 Task: Visit on life page and check hows the life of Bank of America
Action: Mouse moved to (366, 400)
Screenshot: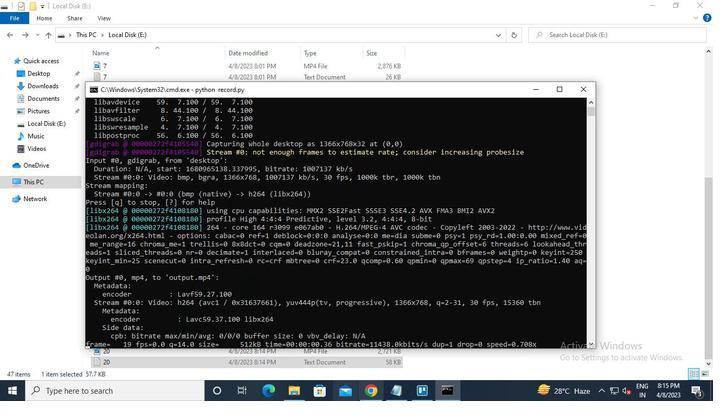 
Action: Mouse pressed left at (366, 400)
Screenshot: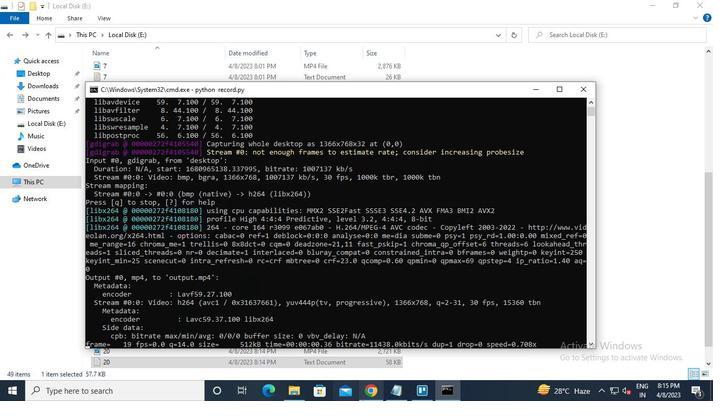 
Action: Mouse moved to (318, 70)
Screenshot: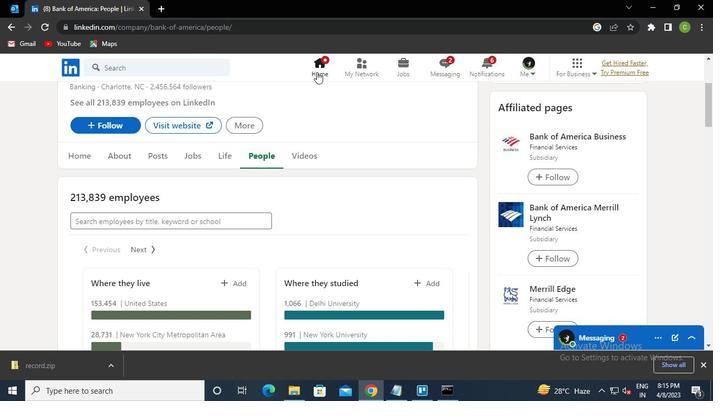 
Action: Mouse pressed left at (318, 70)
Screenshot: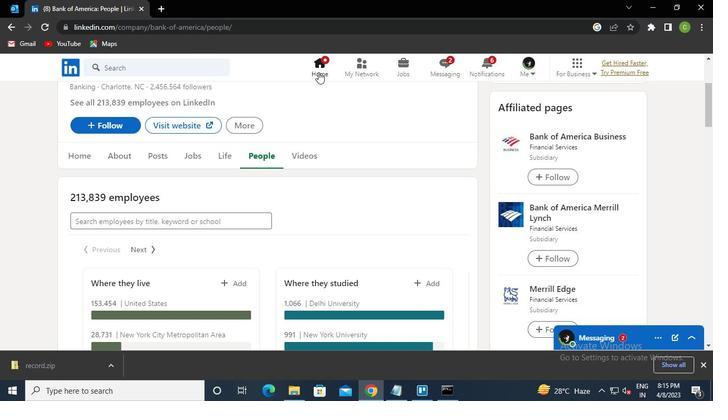 
Action: Mouse moved to (161, 68)
Screenshot: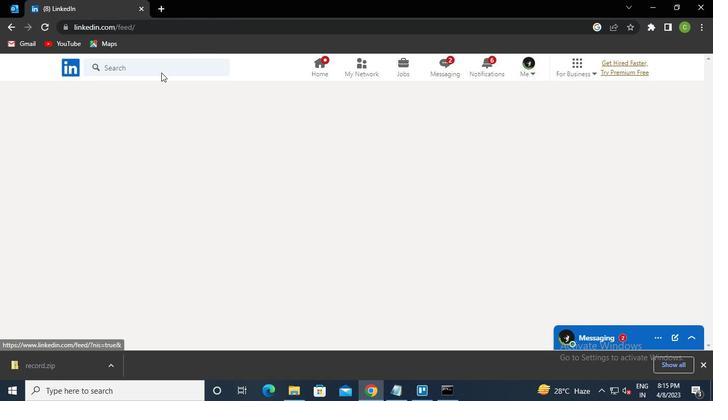 
Action: Mouse pressed left at (161, 68)
Screenshot: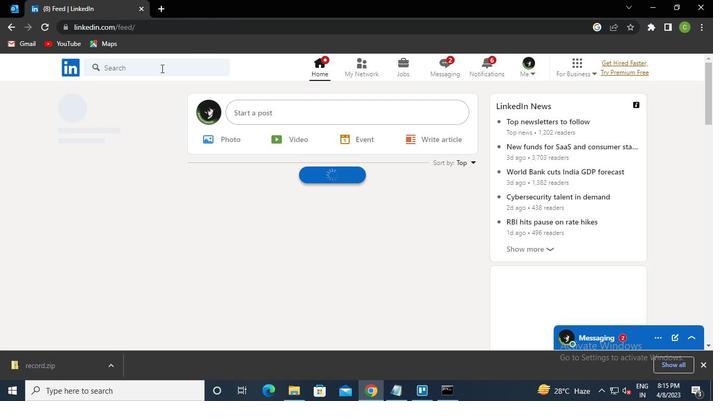 
Action: Mouse moved to (165, 68)
Screenshot: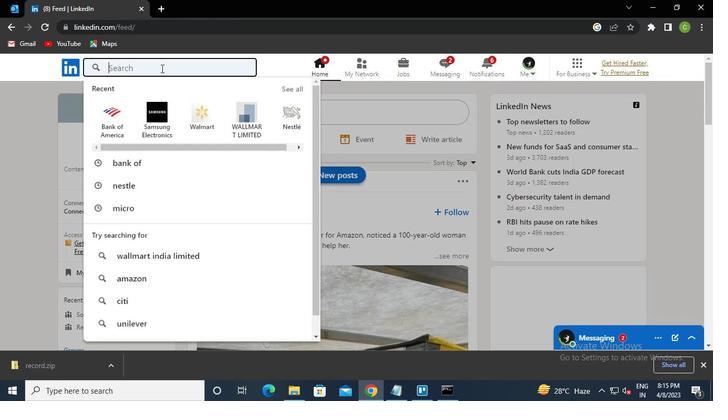 
Action: Keyboard b
Screenshot: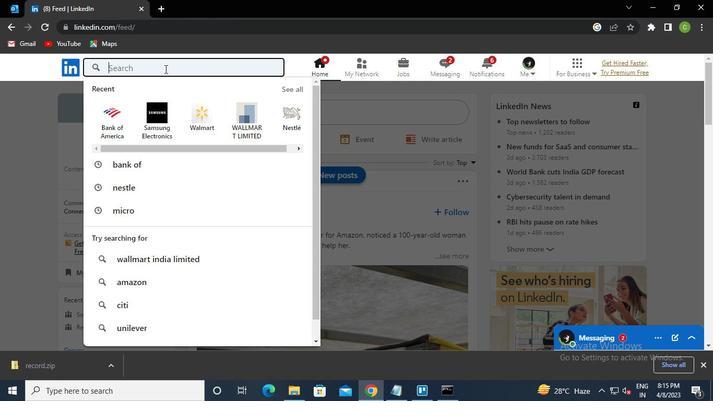 
Action: Keyboard a
Screenshot: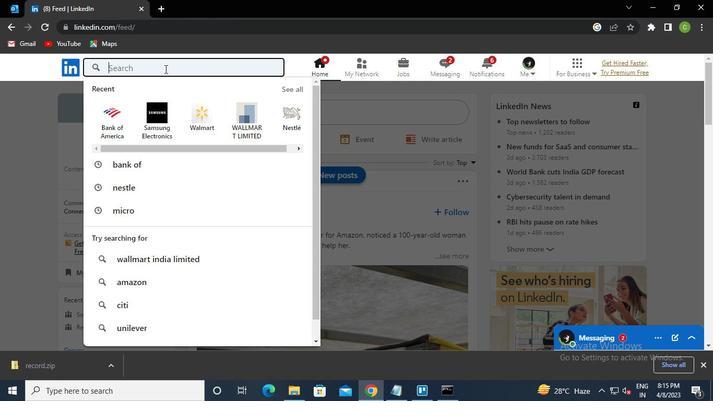 
Action: Keyboard n
Screenshot: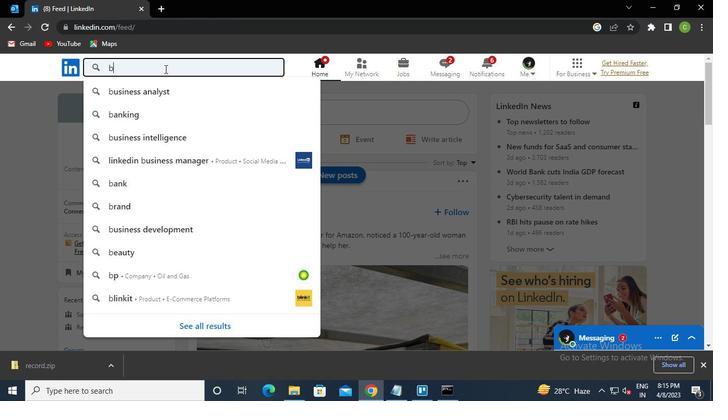 
Action: Keyboard k
Screenshot: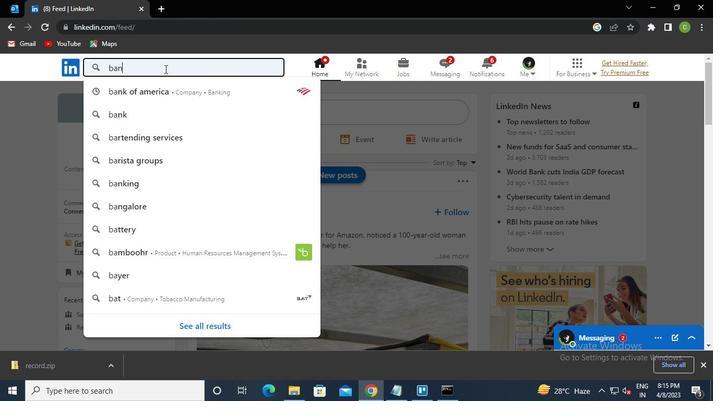 
Action: Keyboard Key.down
Screenshot: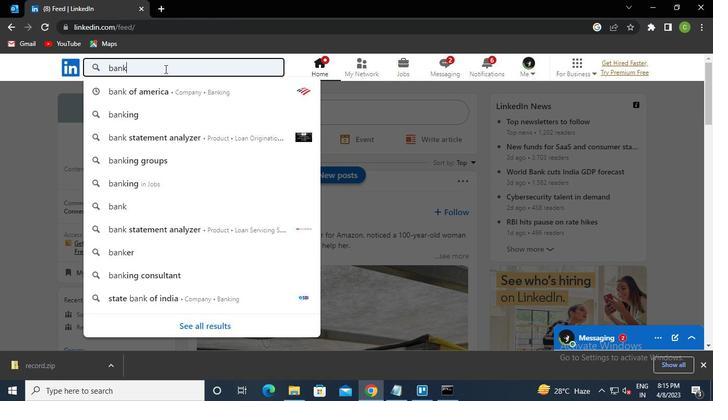 
Action: Keyboard Key.enter
Screenshot: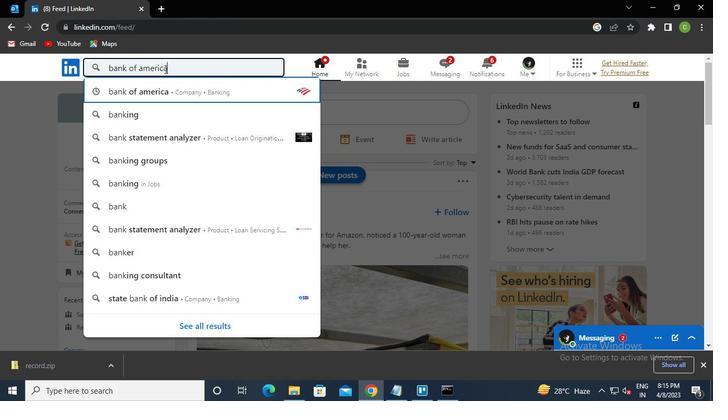 
Action: Mouse moved to (323, 200)
Screenshot: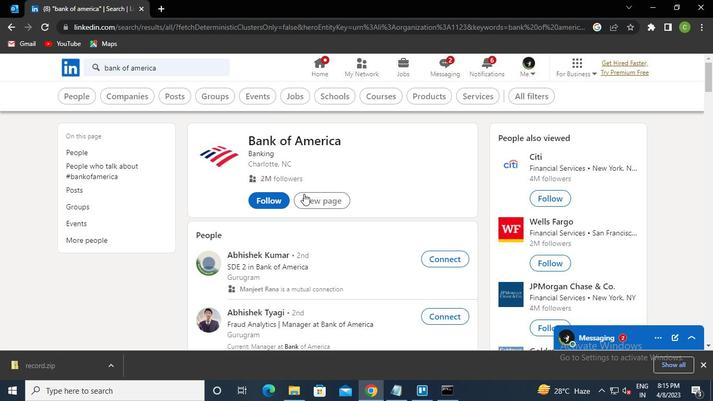 
Action: Mouse pressed left at (323, 200)
Screenshot: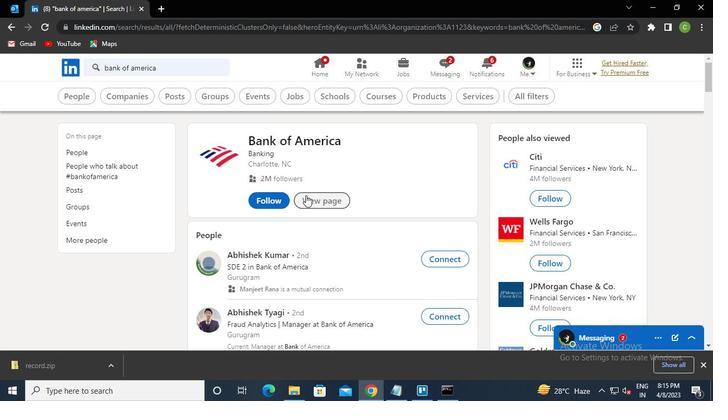 
Action: Mouse moved to (224, 82)
Screenshot: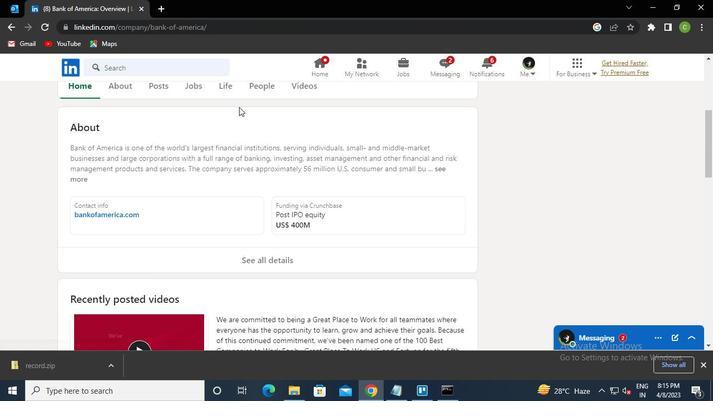 
Action: Mouse pressed left at (224, 82)
Screenshot: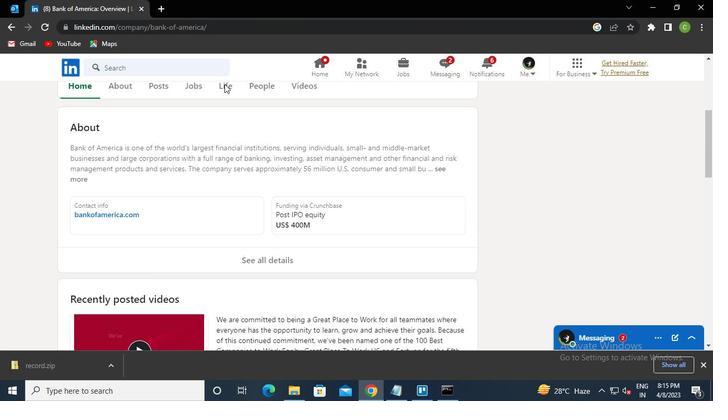 
Action: Mouse moved to (441, 391)
Screenshot: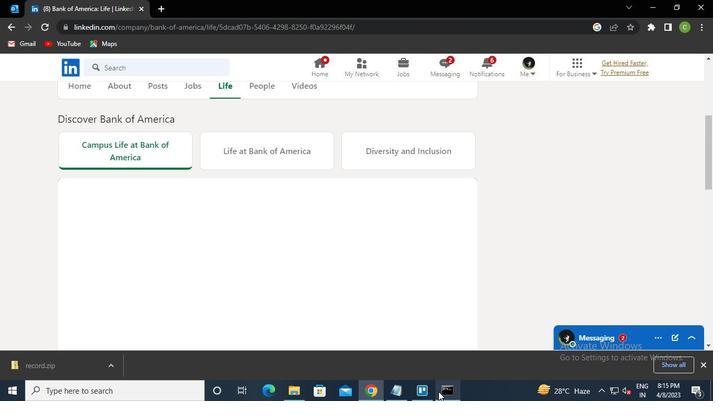 
Action: Mouse pressed left at (441, 391)
Screenshot: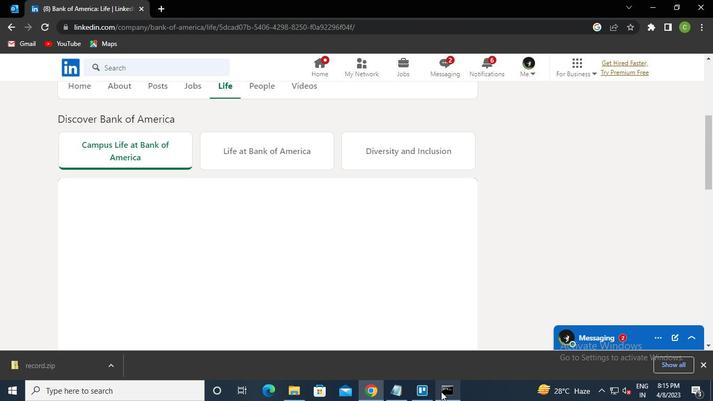 
Action: Mouse moved to (585, 87)
Screenshot: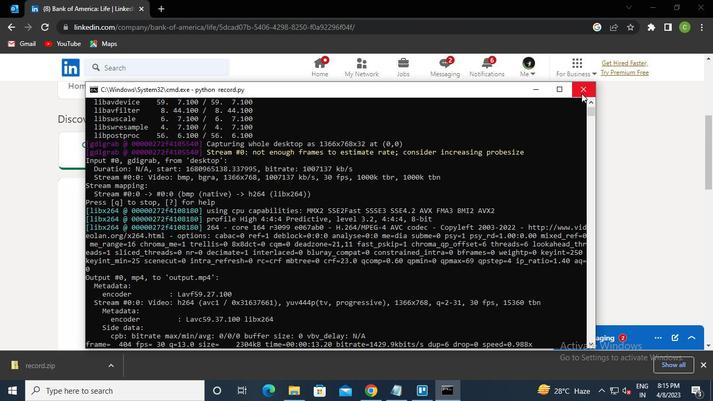 
Action: Mouse pressed left at (585, 87)
Screenshot: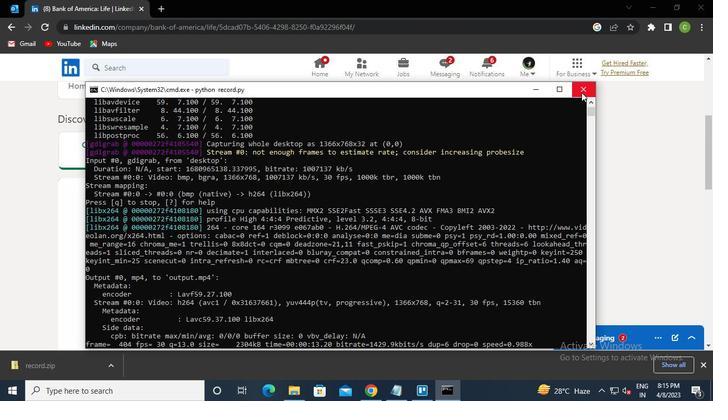 
